 Task: Select the phone type as work.
Action: Mouse moved to (710, 88)
Screenshot: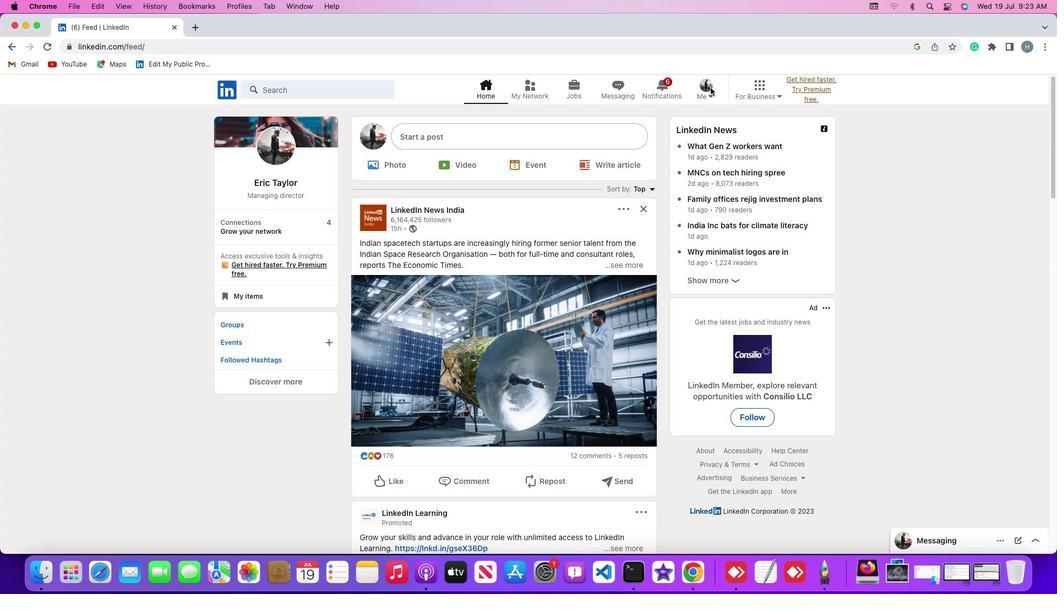 
Action: Mouse pressed left at (710, 88)
Screenshot: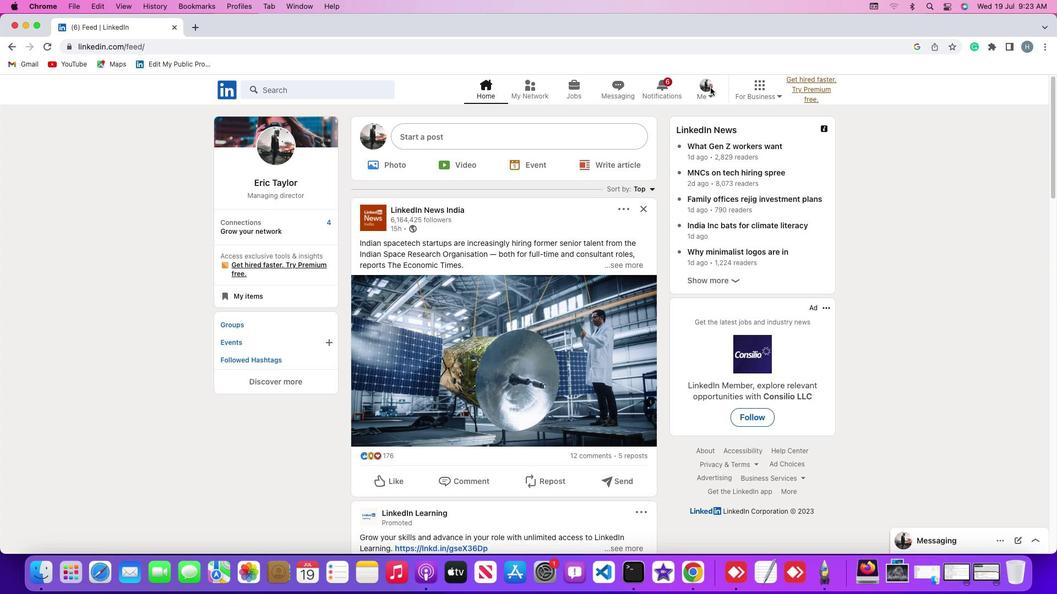 
Action: Mouse moved to (708, 94)
Screenshot: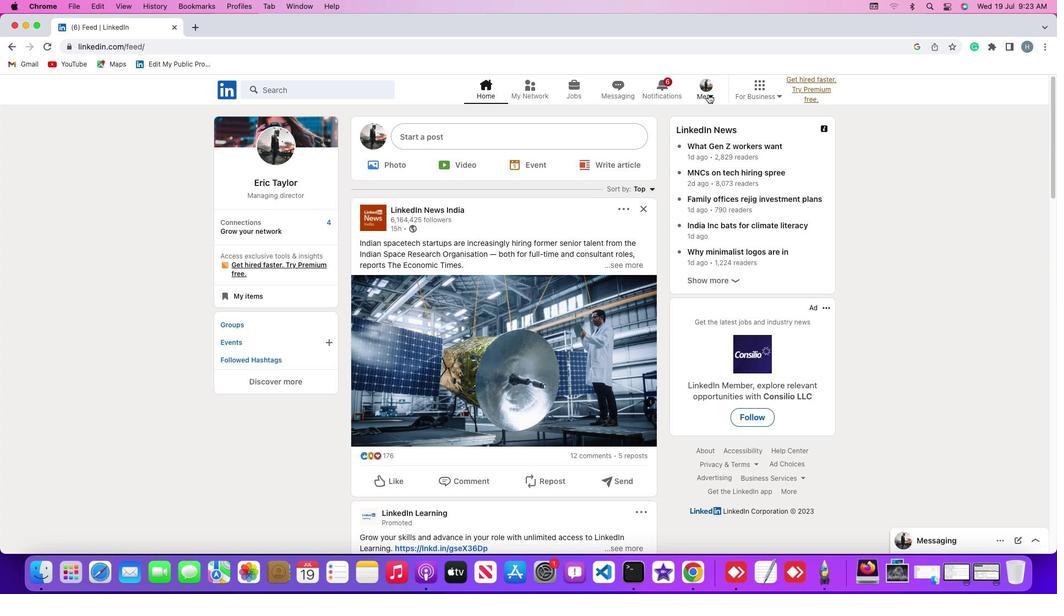 
Action: Mouse pressed left at (708, 94)
Screenshot: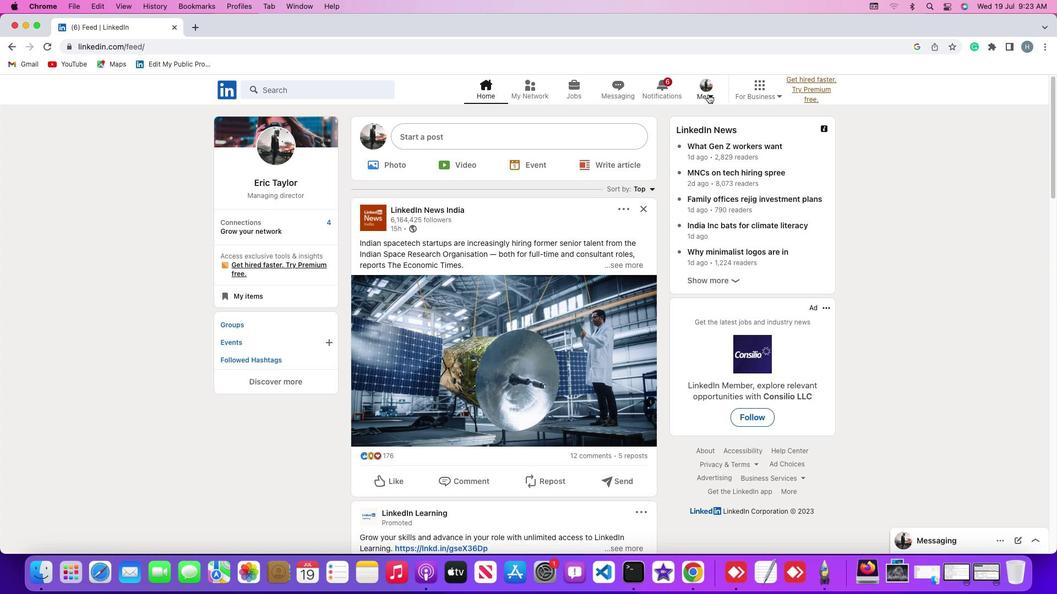 
Action: Mouse moved to (692, 152)
Screenshot: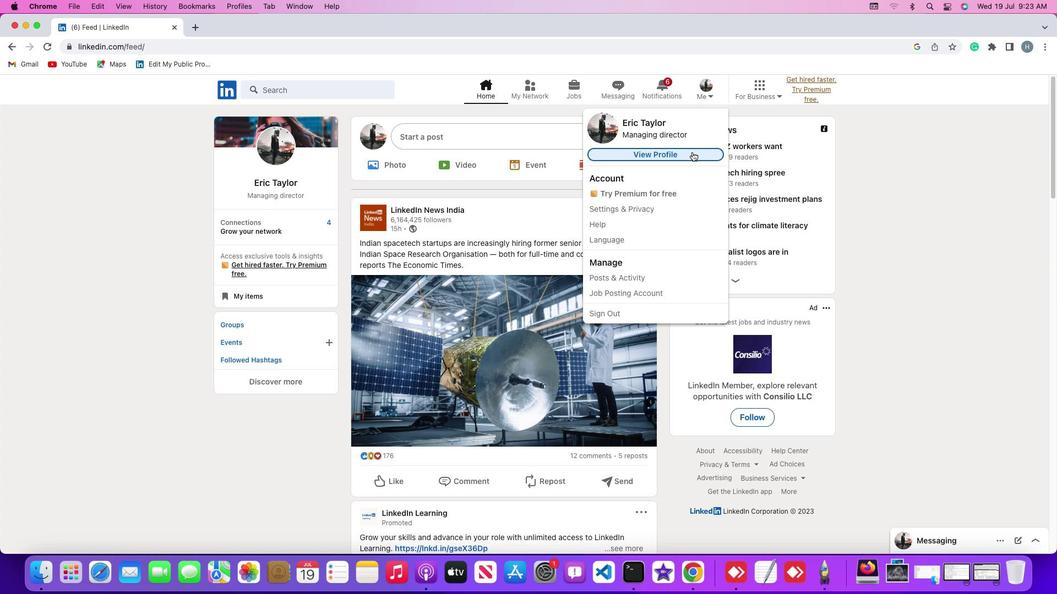 
Action: Mouse pressed left at (692, 152)
Screenshot: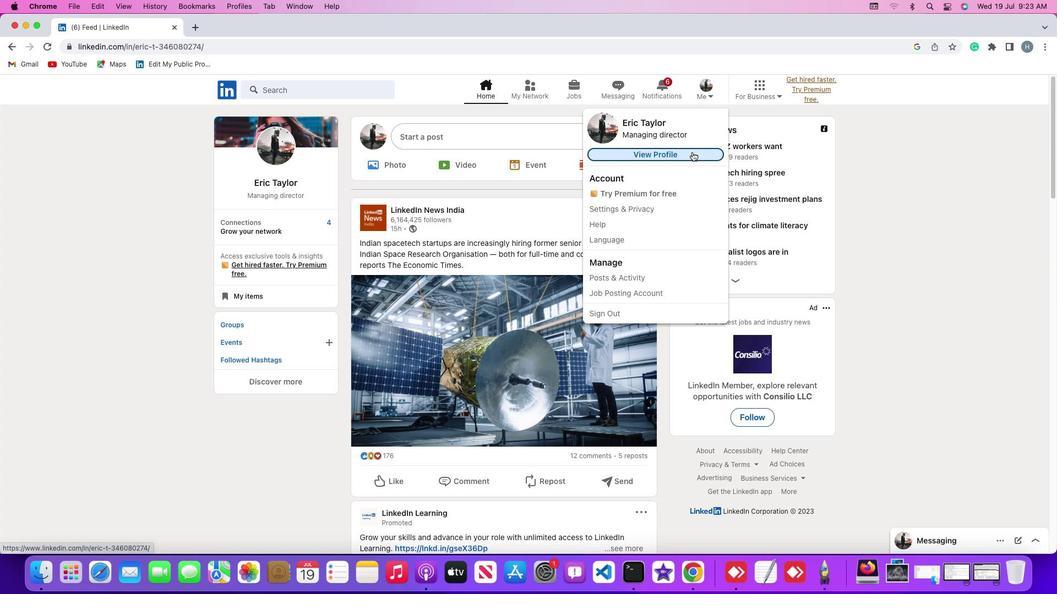 
Action: Mouse moved to (638, 241)
Screenshot: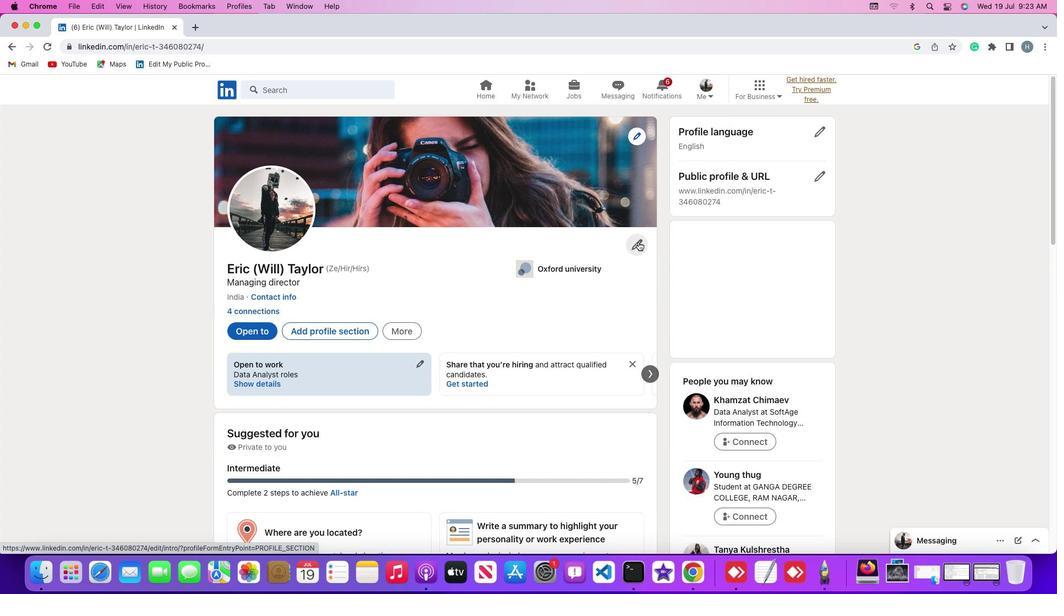 
Action: Mouse pressed left at (638, 241)
Screenshot: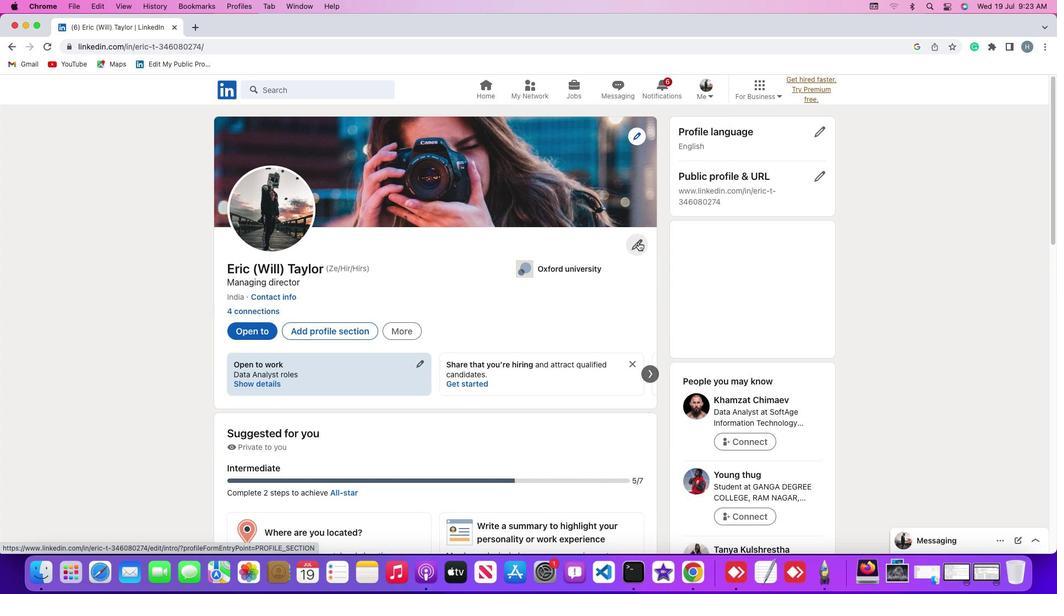 
Action: Mouse moved to (554, 309)
Screenshot: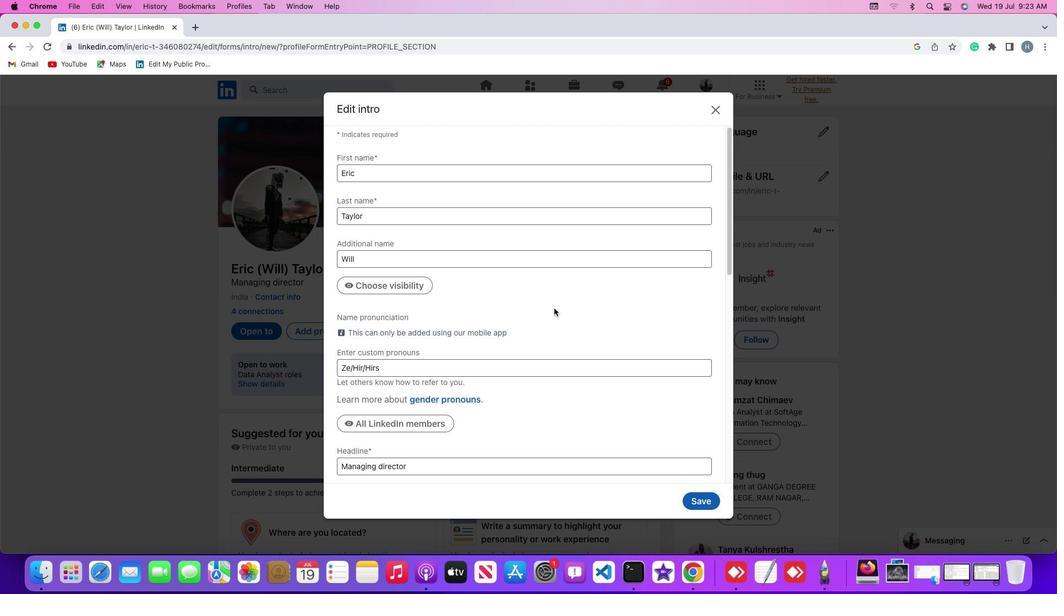 
Action: Mouse scrolled (554, 309) with delta (0, 0)
Screenshot: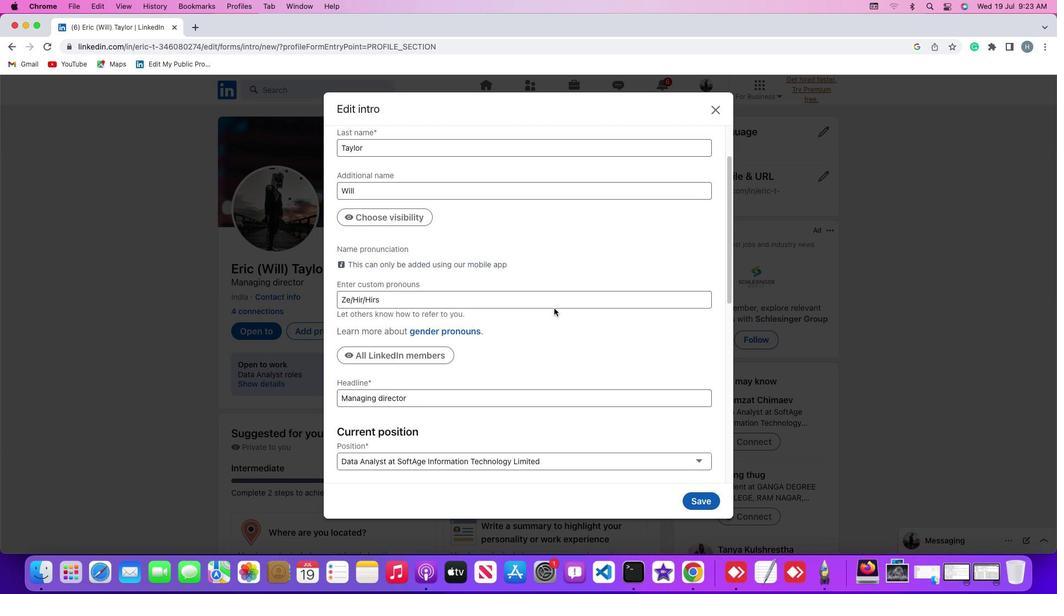 
Action: Mouse scrolled (554, 309) with delta (0, 0)
Screenshot: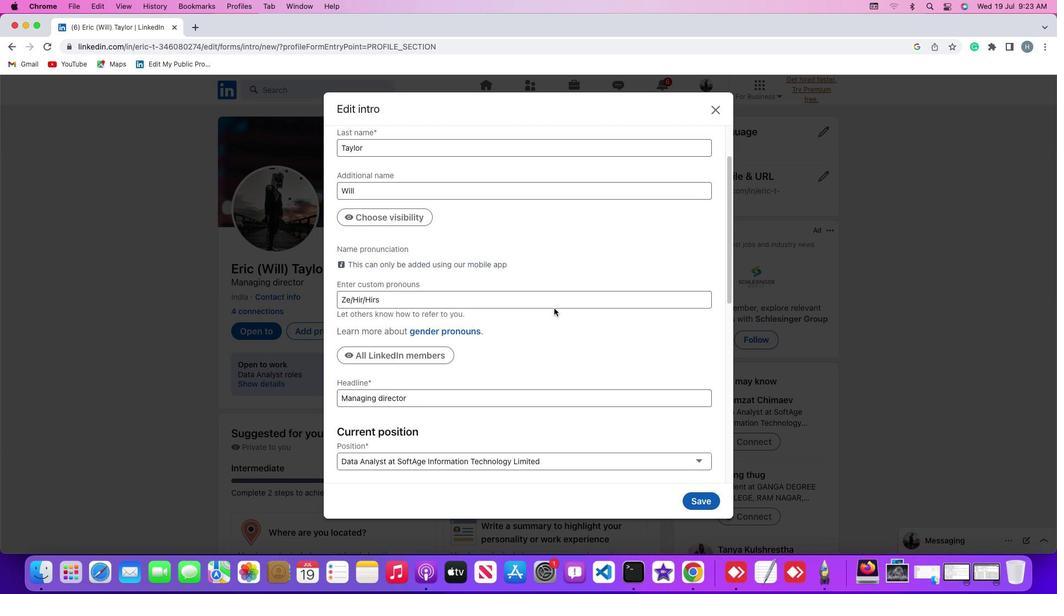 
Action: Mouse scrolled (554, 309) with delta (0, -1)
Screenshot: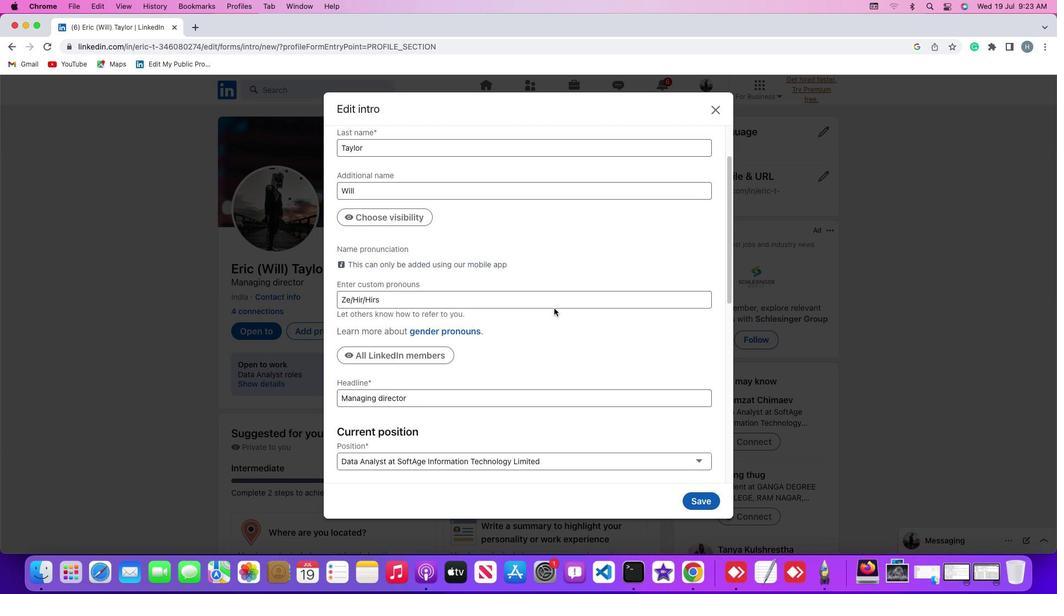 
Action: Mouse scrolled (554, 309) with delta (0, -2)
Screenshot: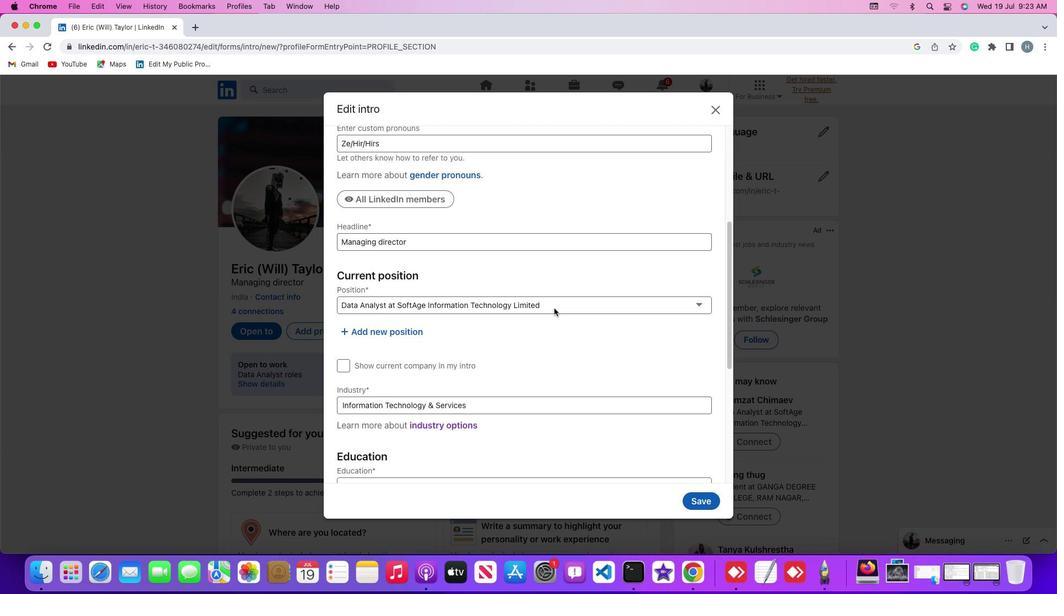 
Action: Mouse scrolled (554, 309) with delta (0, -3)
Screenshot: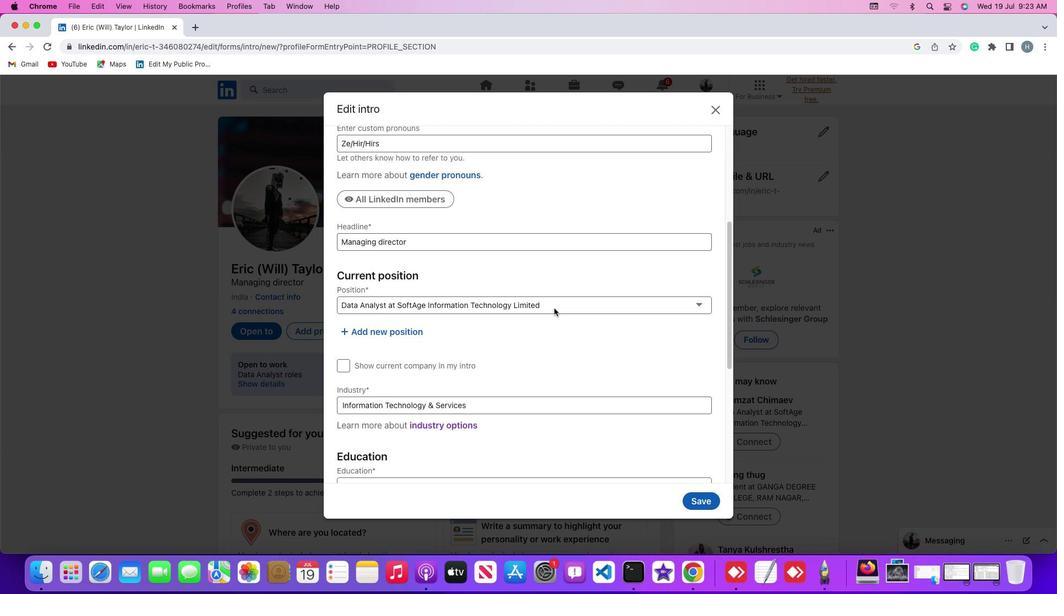 
Action: Mouse scrolled (554, 309) with delta (0, 0)
Screenshot: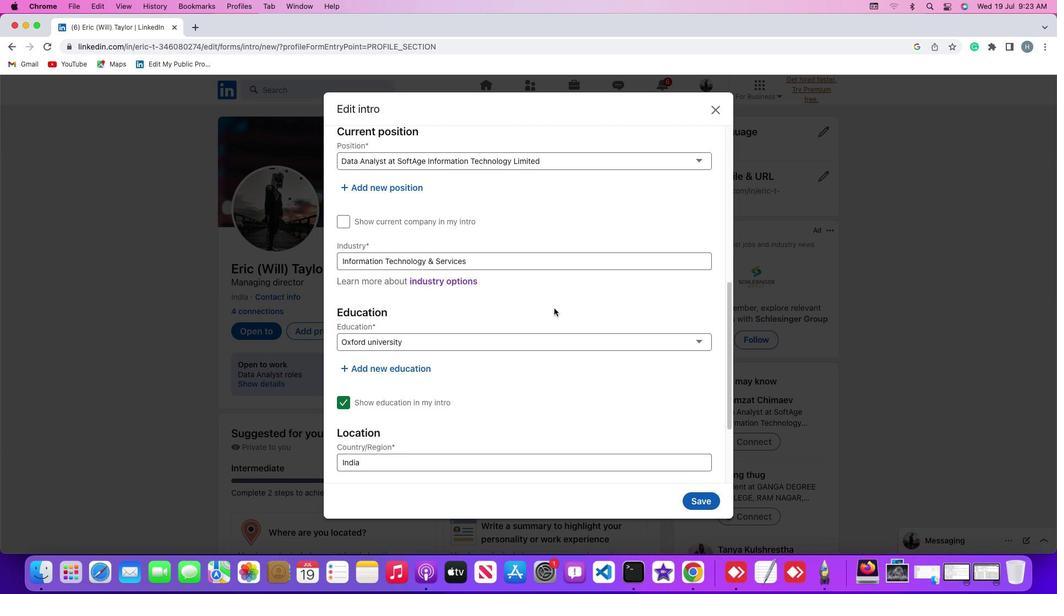 
Action: Mouse scrolled (554, 309) with delta (0, 0)
Screenshot: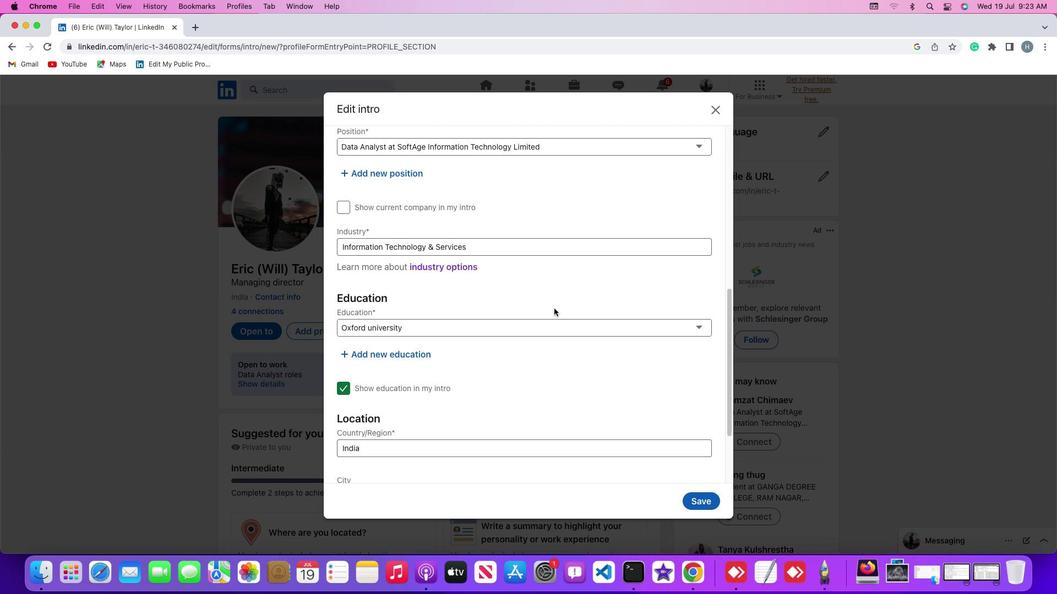 
Action: Mouse scrolled (554, 309) with delta (0, -1)
Screenshot: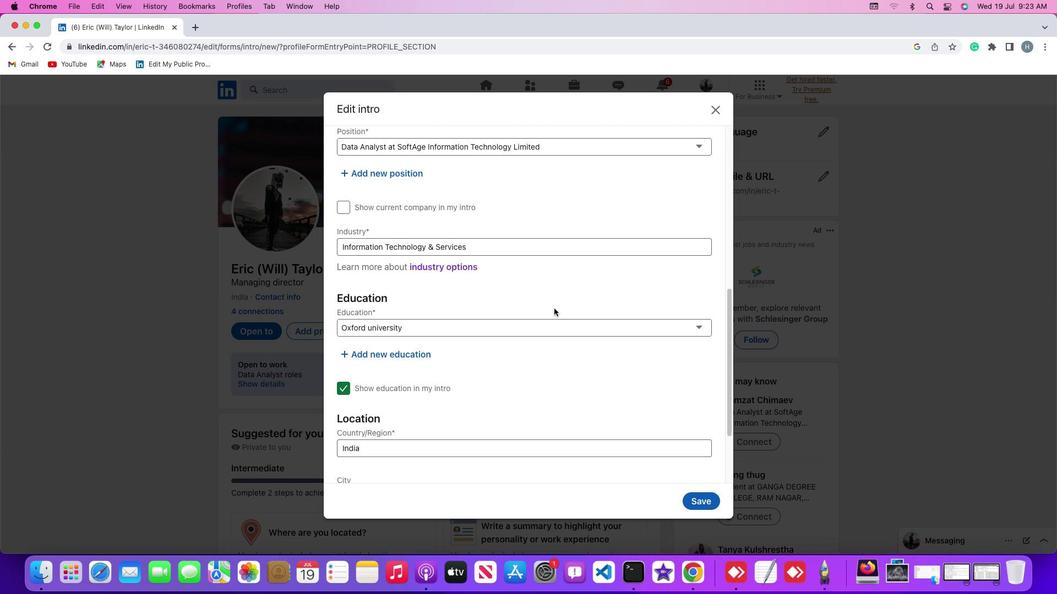 
Action: Mouse scrolled (554, 309) with delta (0, -2)
Screenshot: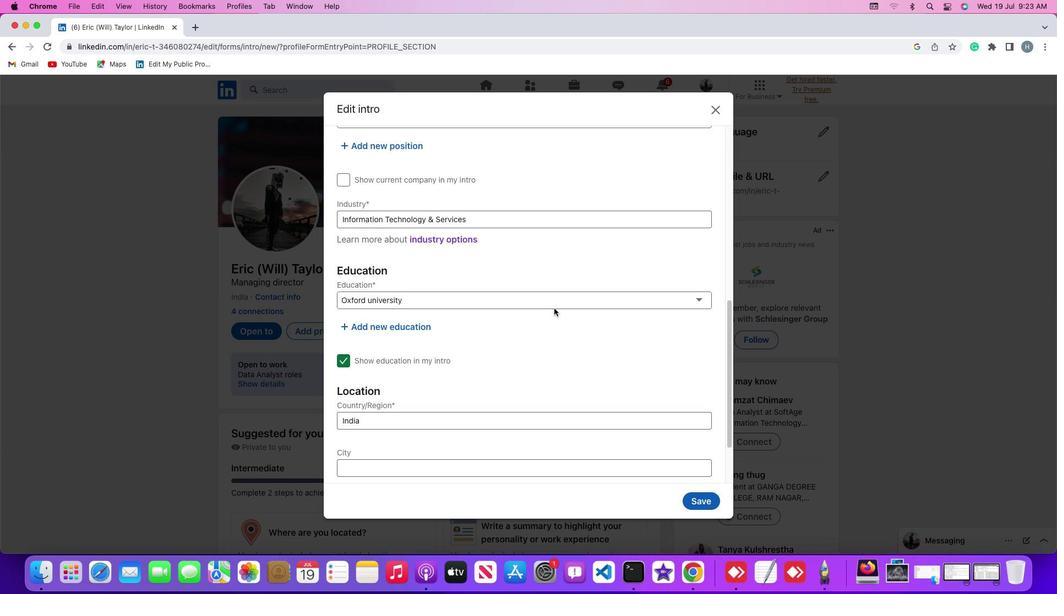 
Action: Mouse scrolled (554, 309) with delta (0, -3)
Screenshot: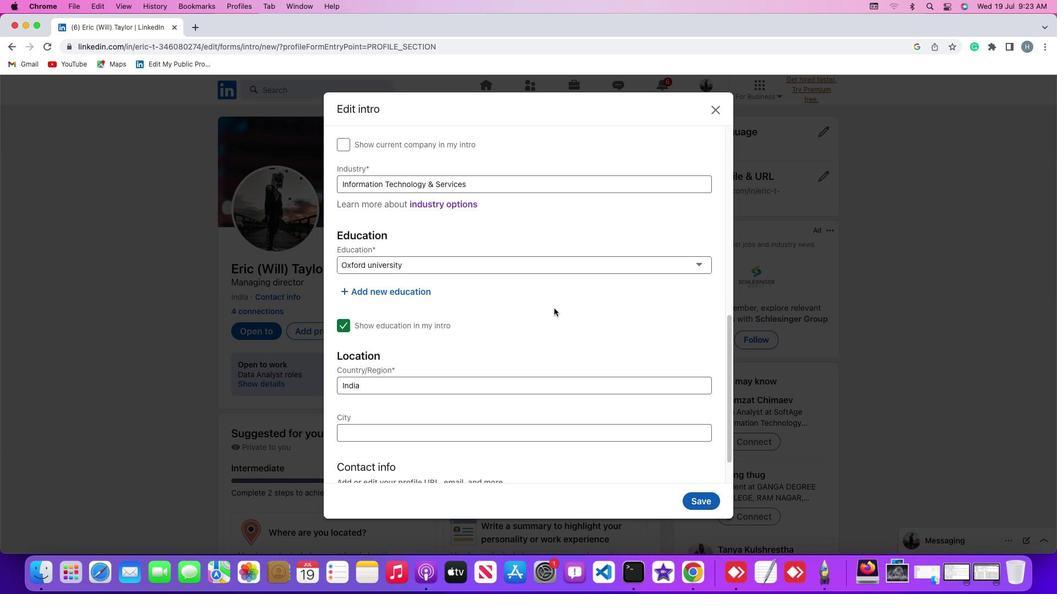 
Action: Mouse scrolled (554, 309) with delta (0, -3)
Screenshot: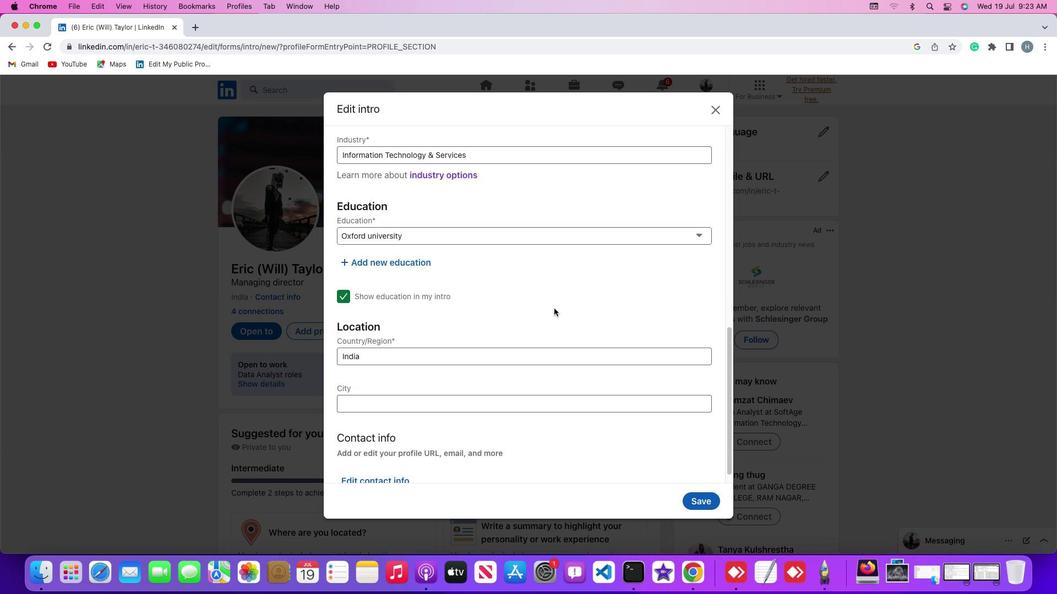 
Action: Mouse scrolled (554, 309) with delta (0, 0)
Screenshot: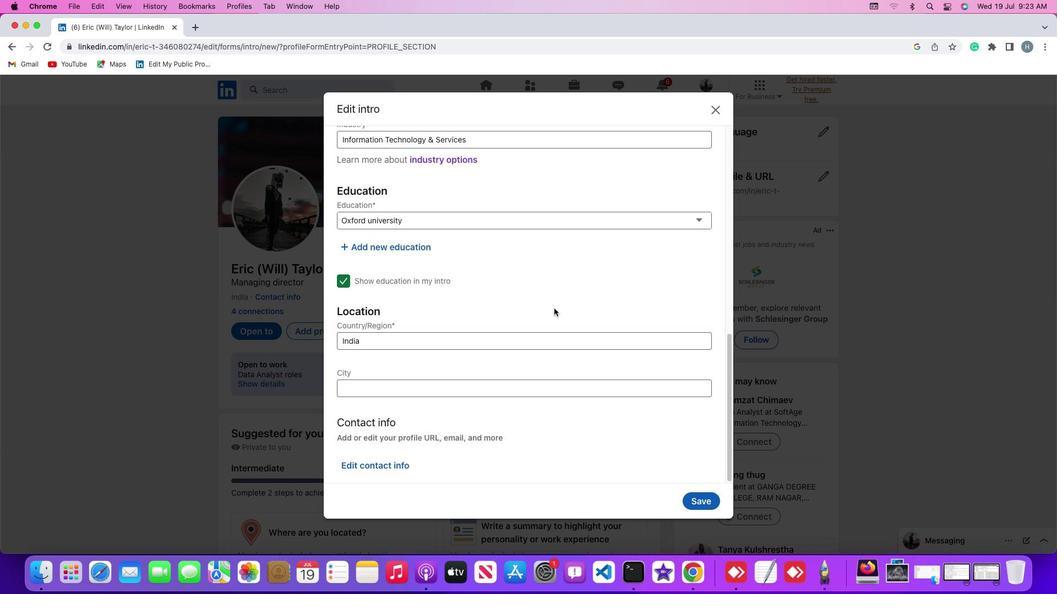 
Action: Mouse scrolled (554, 309) with delta (0, 0)
Screenshot: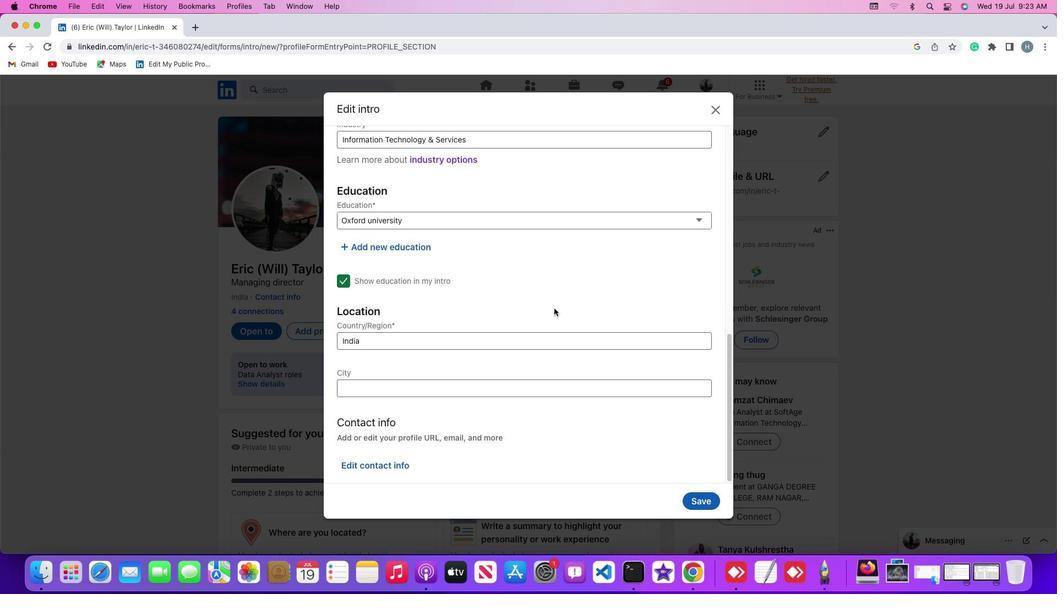 
Action: Mouse scrolled (554, 309) with delta (0, -1)
Screenshot: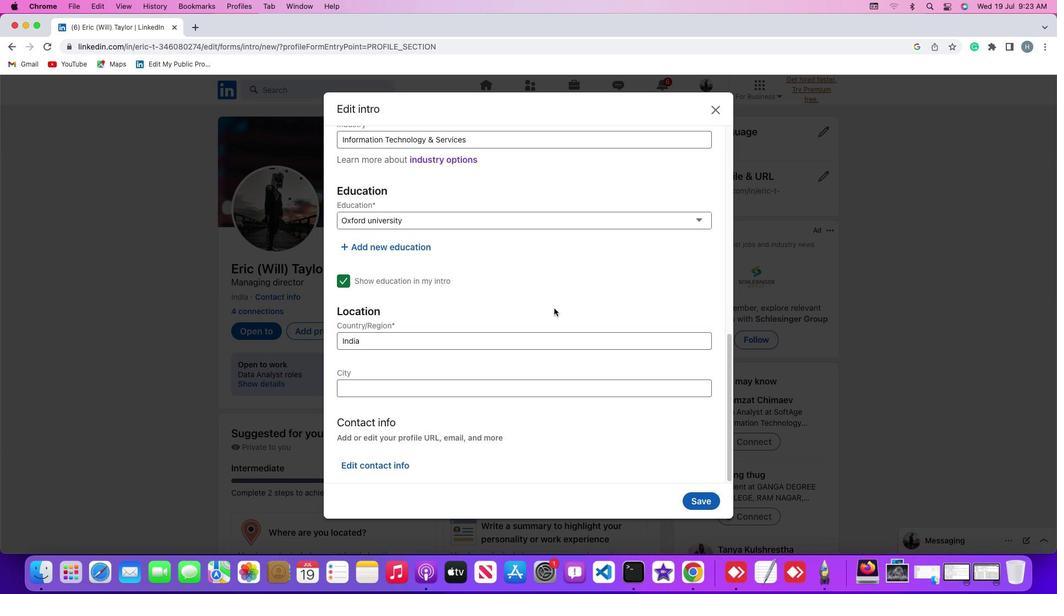 
Action: Mouse scrolled (554, 309) with delta (0, -2)
Screenshot: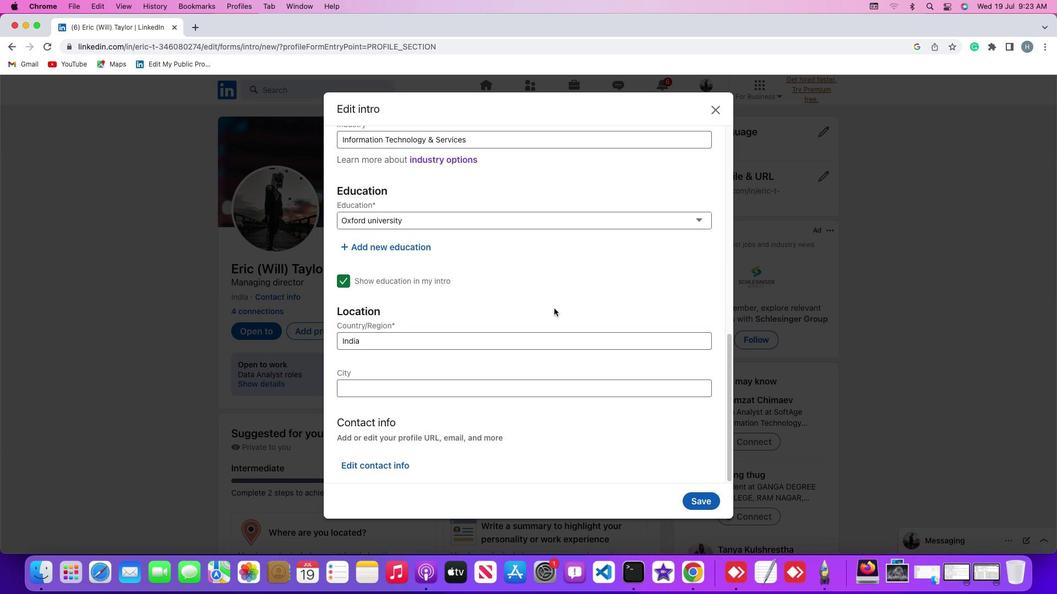 
Action: Mouse scrolled (554, 309) with delta (0, 0)
Screenshot: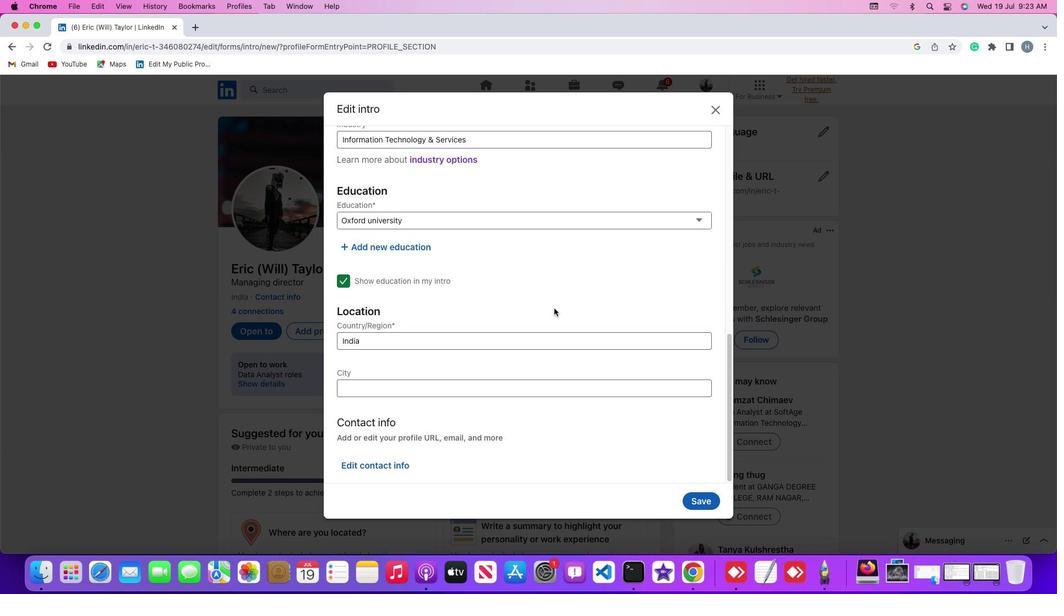 
Action: Mouse scrolled (554, 309) with delta (0, 0)
Screenshot: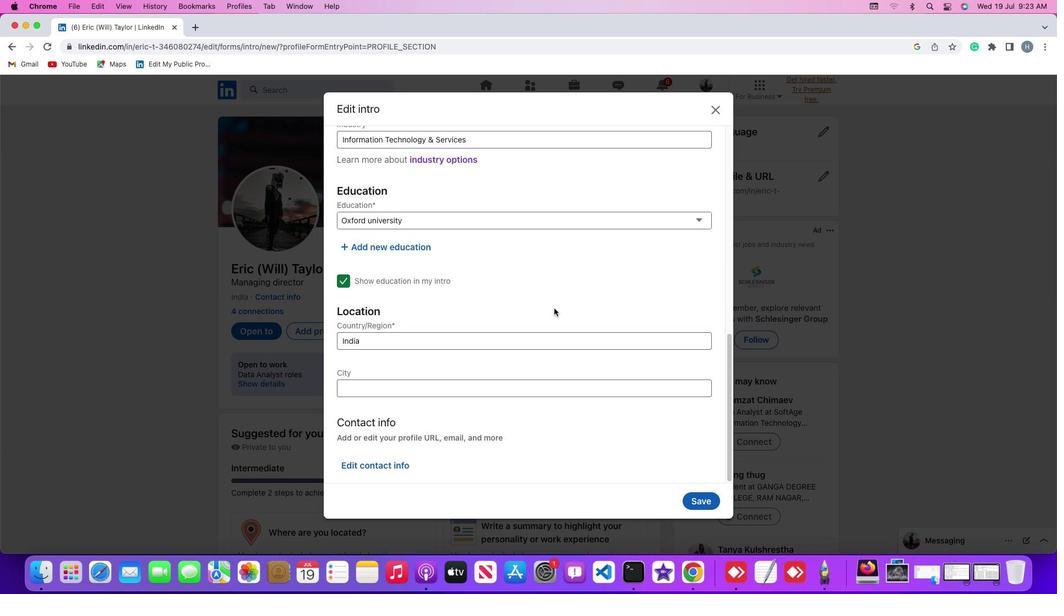 
Action: Mouse moved to (401, 466)
Screenshot: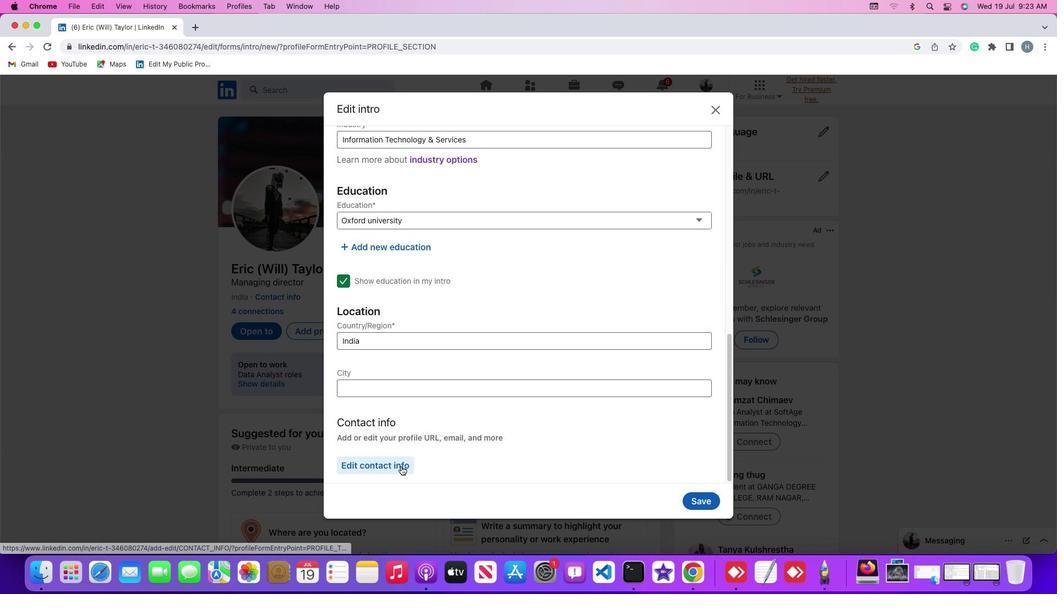 
Action: Mouse pressed left at (401, 466)
Screenshot: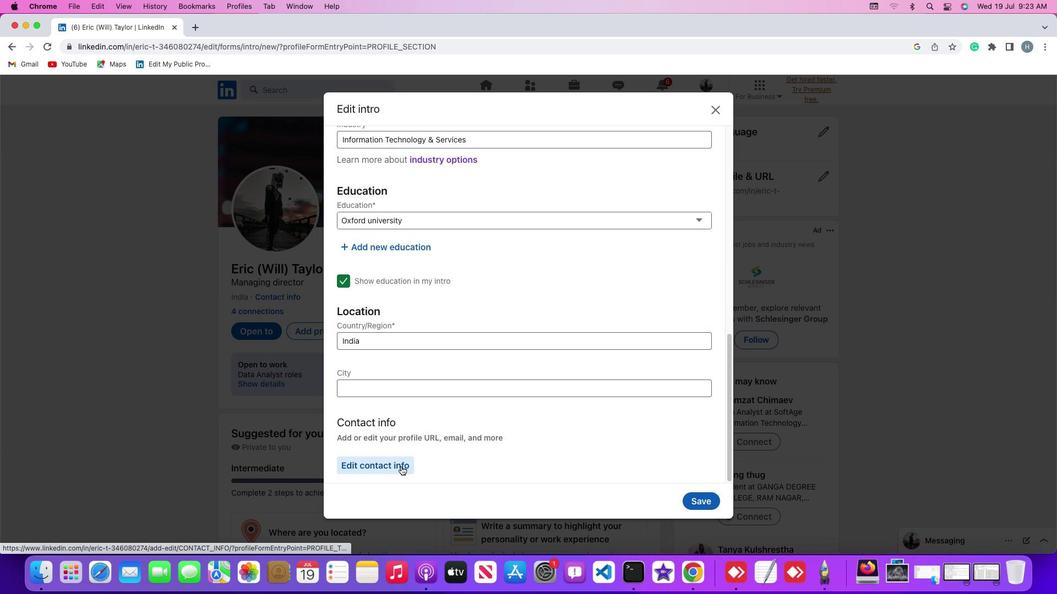 
Action: Mouse moved to (701, 301)
Screenshot: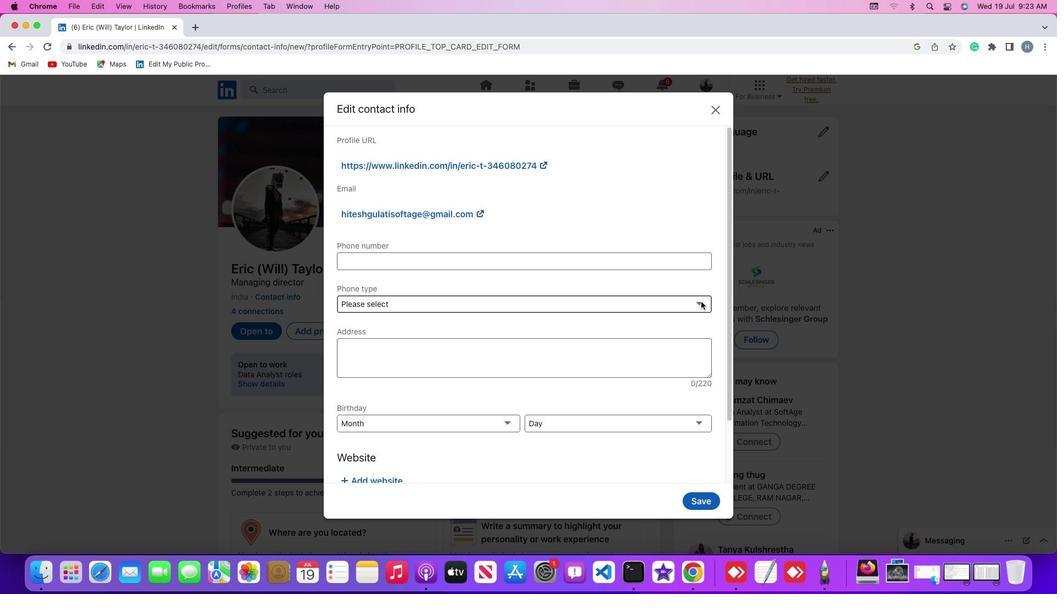 
Action: Mouse pressed left at (701, 301)
Screenshot: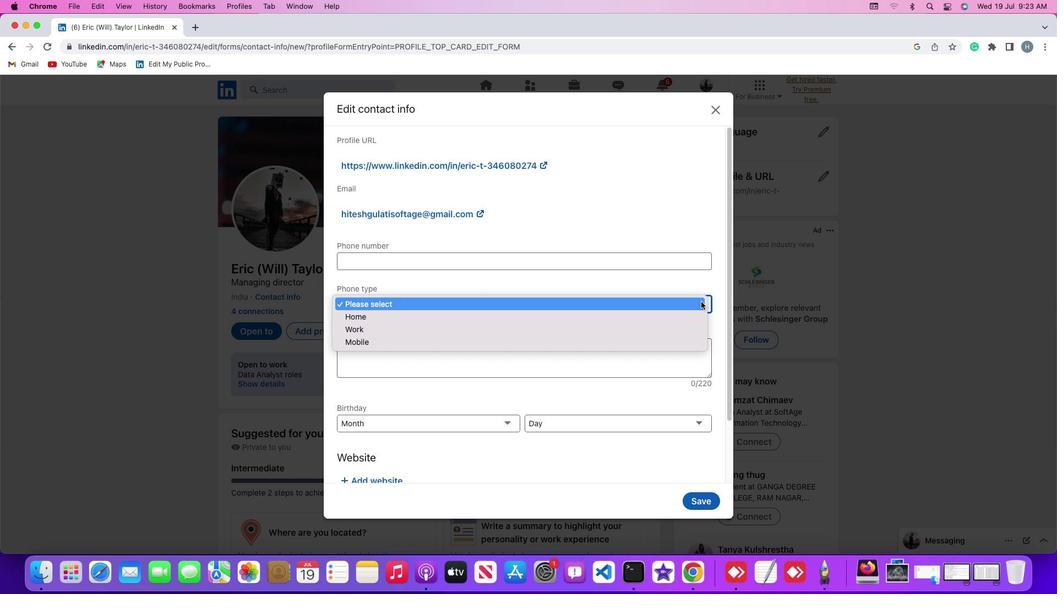 
Action: Mouse moved to (682, 327)
Screenshot: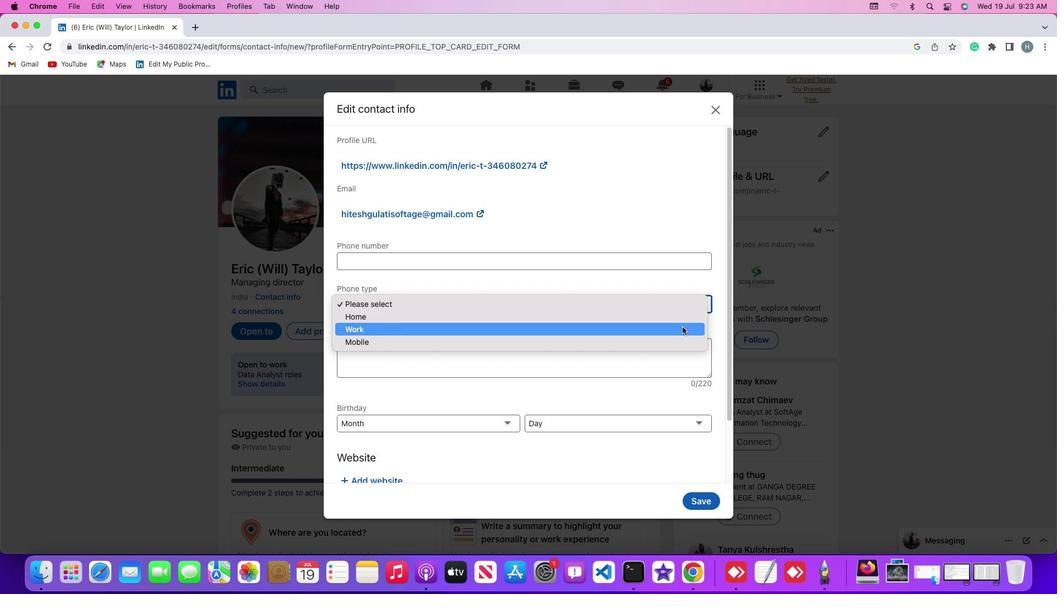 
Action: Mouse pressed left at (682, 327)
Screenshot: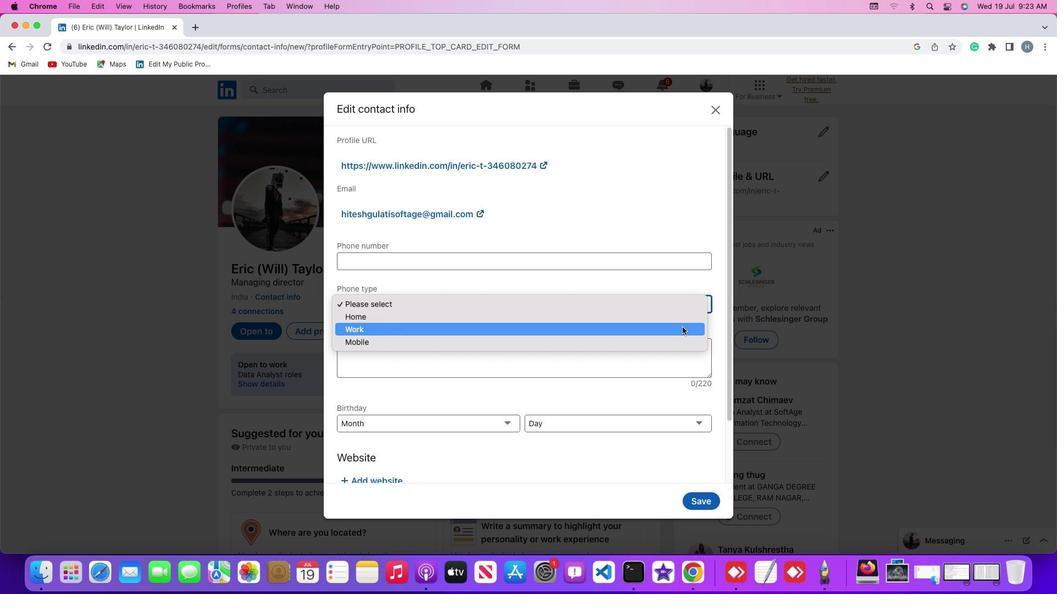 
Action: Mouse moved to (694, 279)
Screenshot: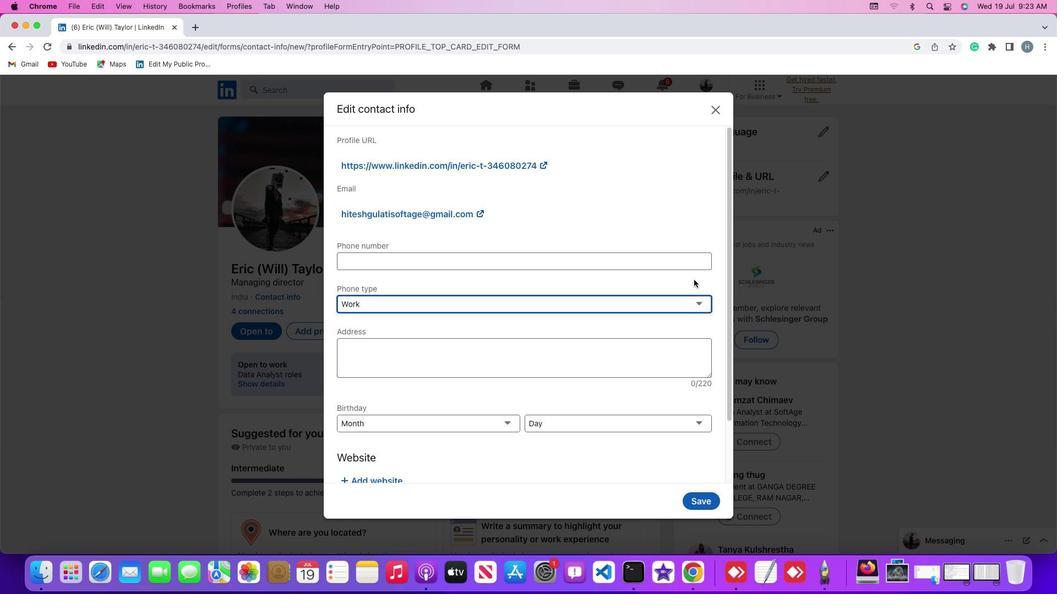 
